 Task: Set up a 60-minute language tutoring session for learning Spanish conversation skills.
Action: Mouse pressed left at (512, 219)
Screenshot: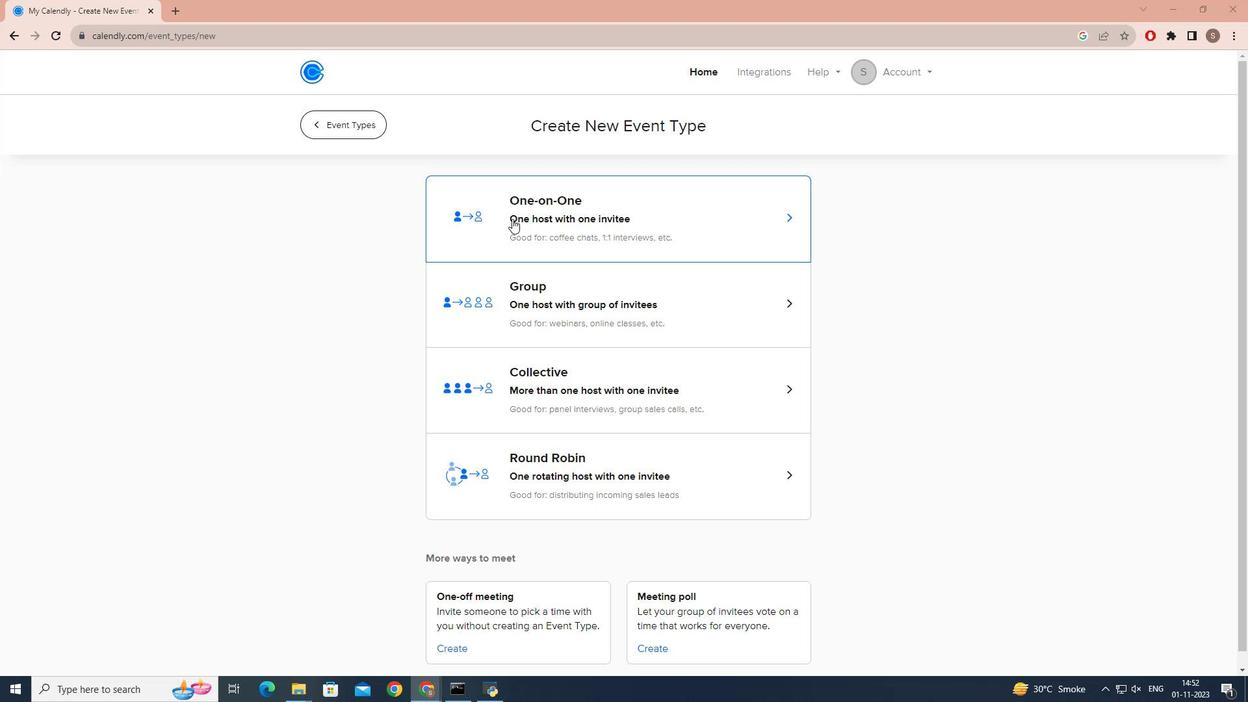 
Action: Mouse moved to (431, 310)
Screenshot: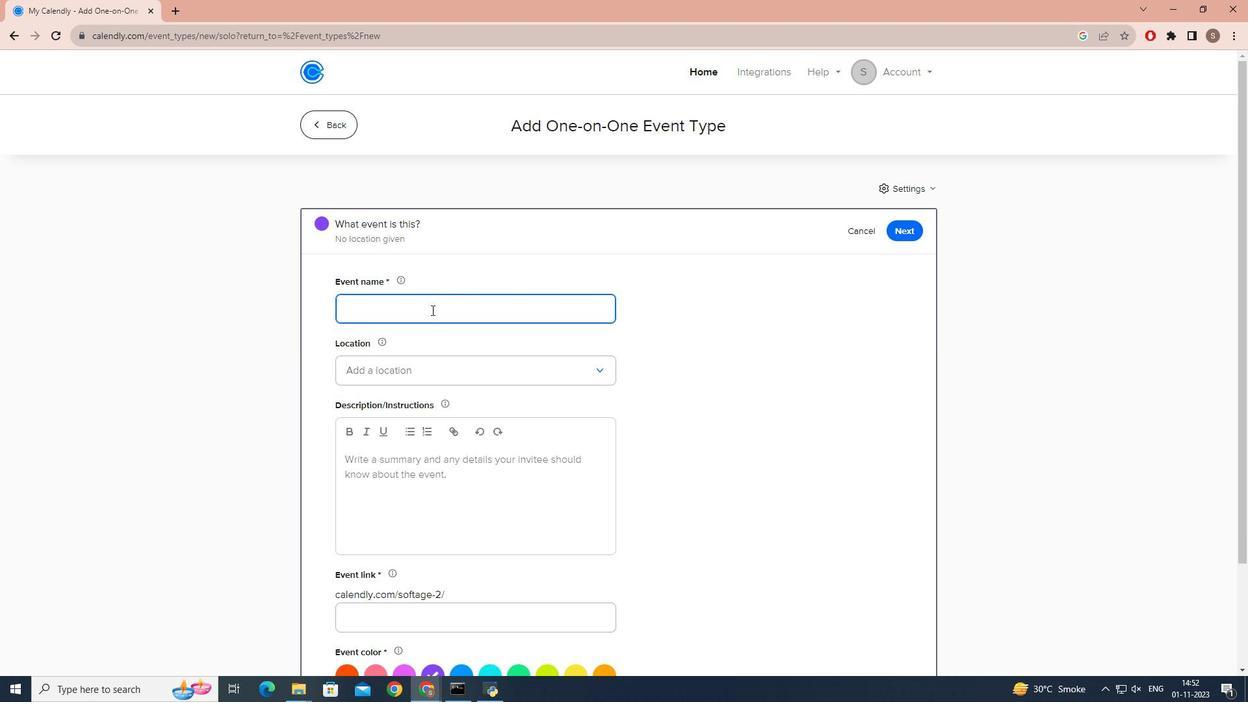 
Action: Mouse pressed left at (431, 310)
Screenshot: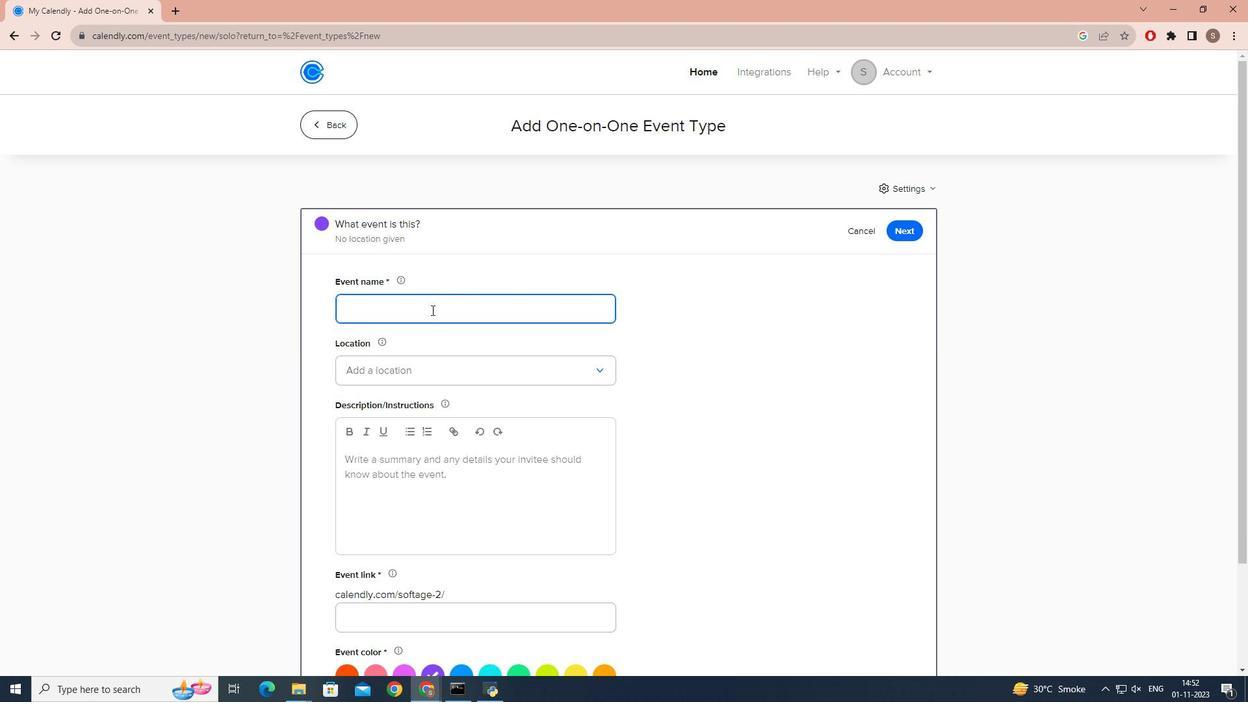 
Action: Key pressed <Key.caps_lock>S<Key.caps_lock><Key.backspace>s<Key.caps_lock>A<Key.backspace>PANISH<Key.space><Key.caps_lock>c<Key.caps_lock>ONVERSATION<Key.space><Key.caps_lock>s<Key.caps_lock>KILLS<Key.space><Key.caps_lock>t<Key.caps_lock>UTORING<Key.space><Key.caps_lock>s<Key.caps_lock>ESSION<Key.space>
Screenshot: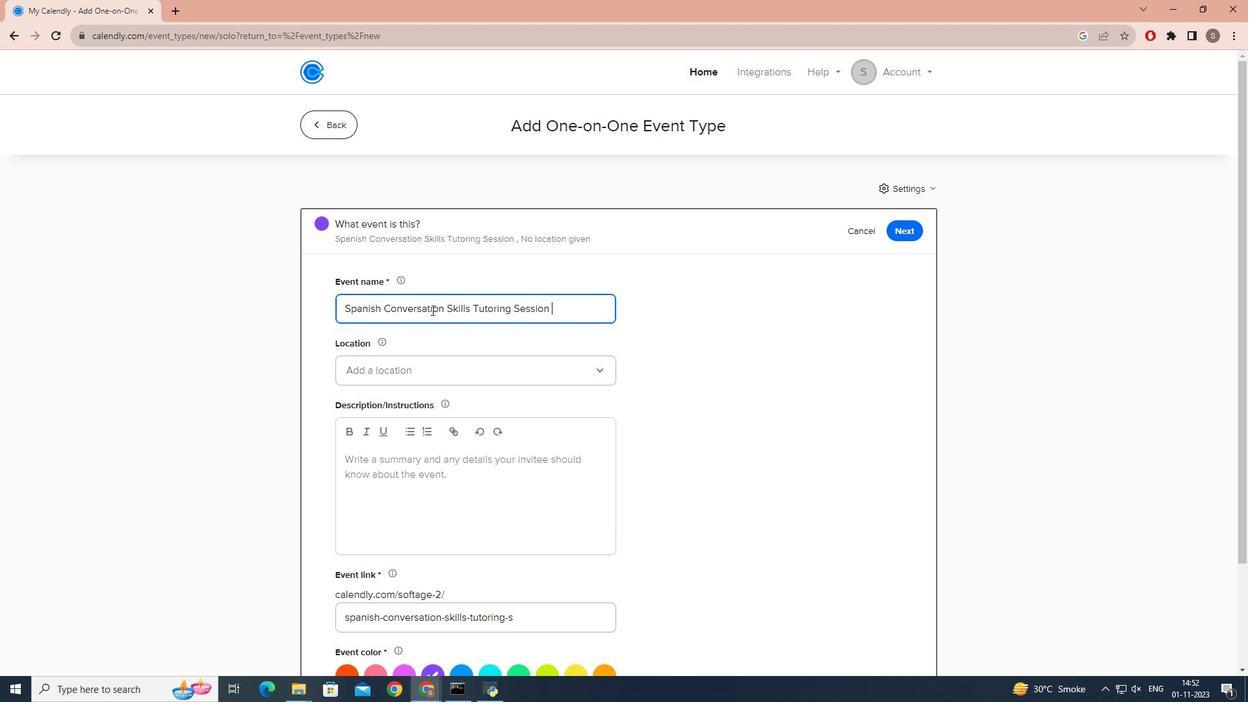 
Action: Mouse moved to (408, 370)
Screenshot: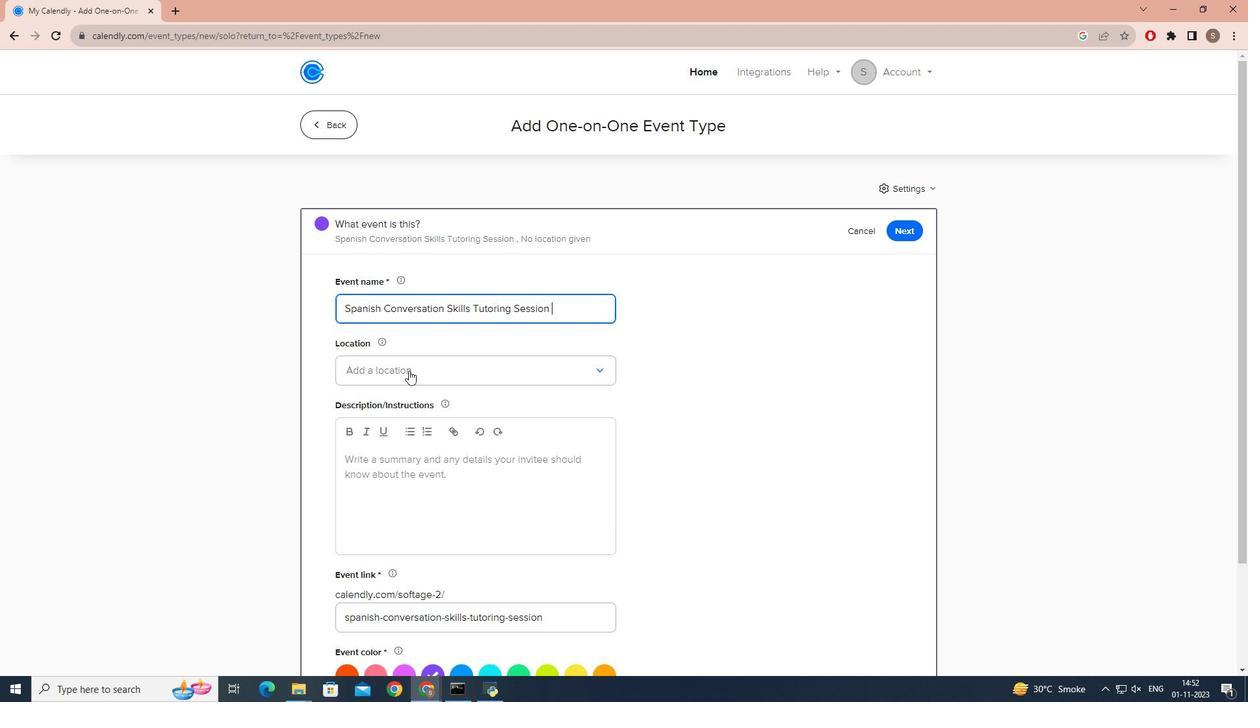 
Action: Mouse pressed left at (408, 370)
Screenshot: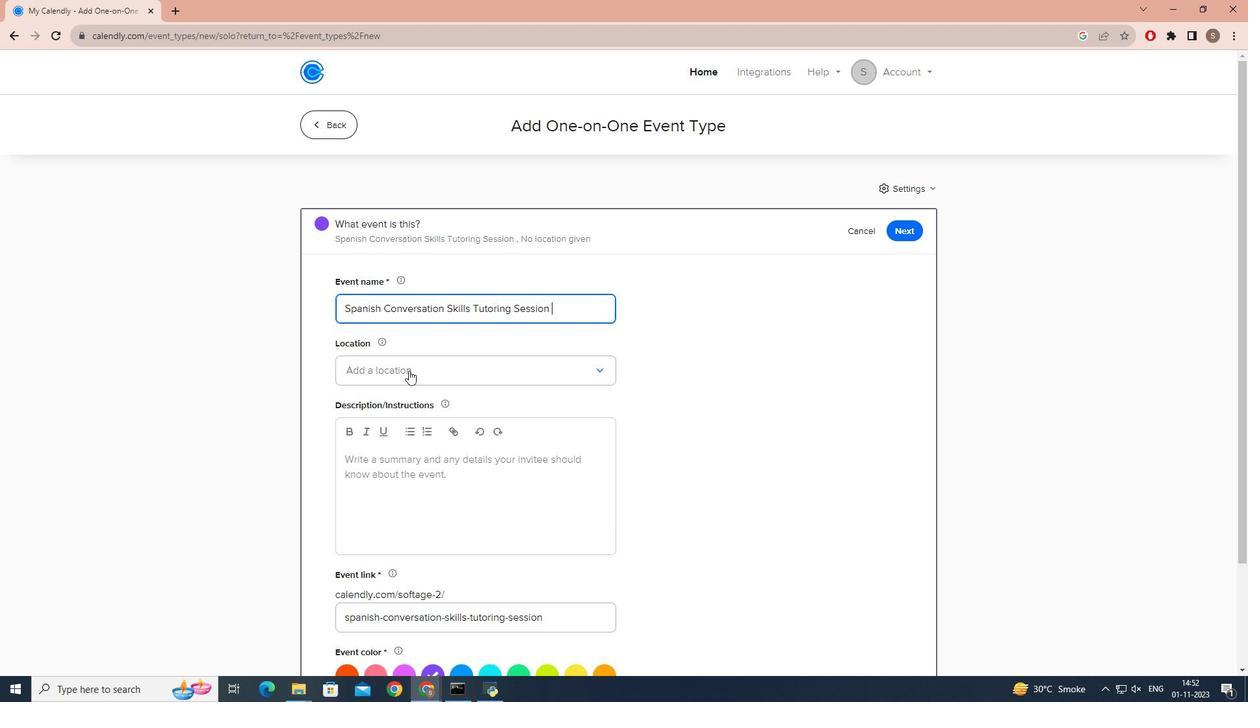 
Action: Mouse moved to (406, 470)
Screenshot: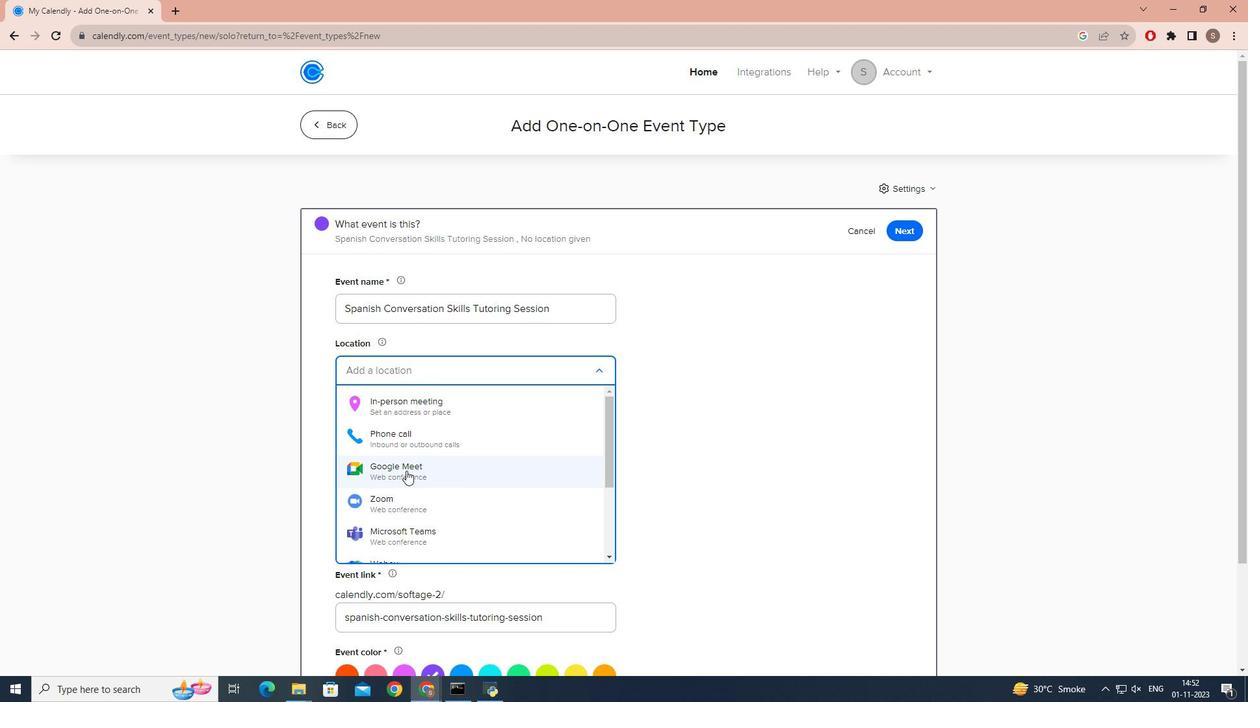 
Action: Mouse pressed left at (406, 470)
Screenshot: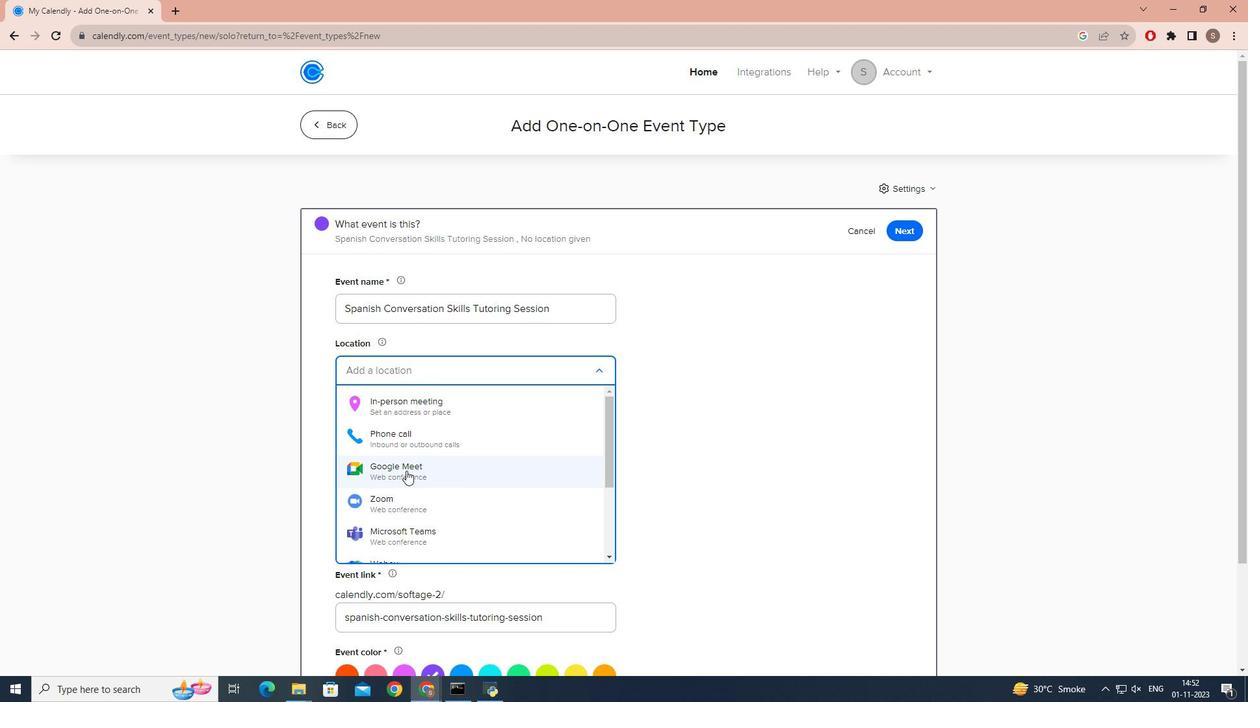 
Action: Mouse moved to (427, 491)
Screenshot: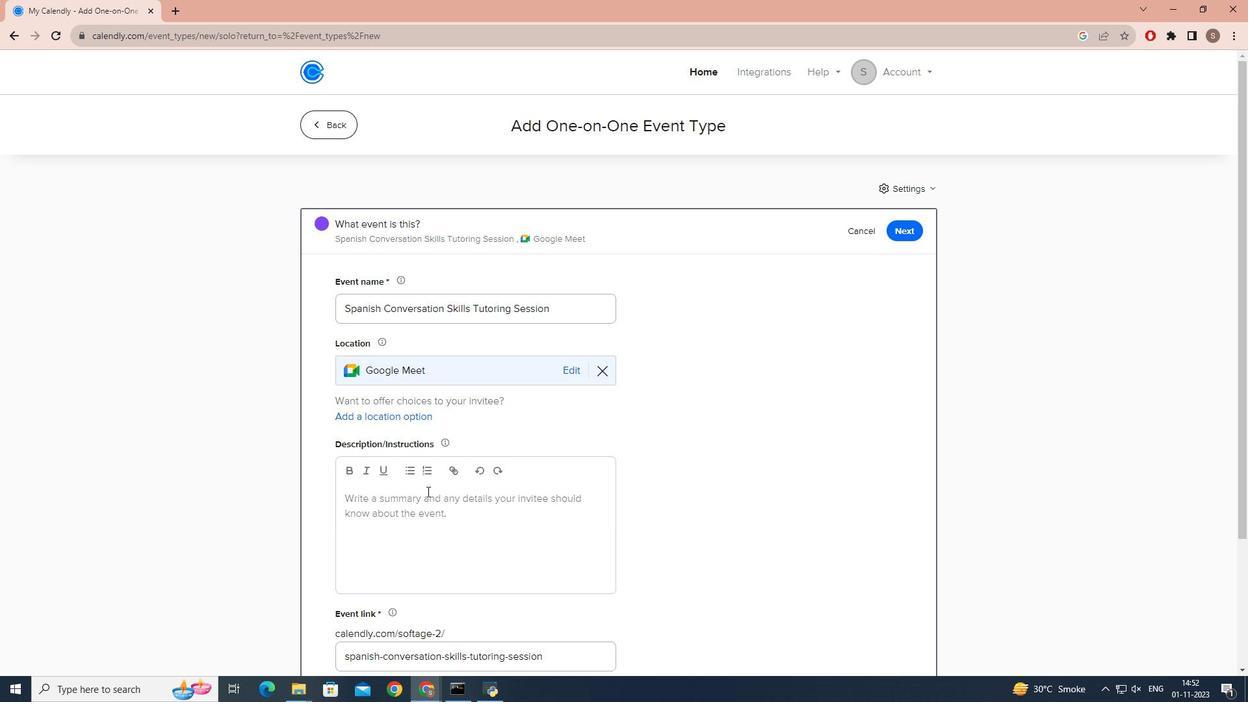 
Action: Mouse pressed left at (427, 491)
Screenshot: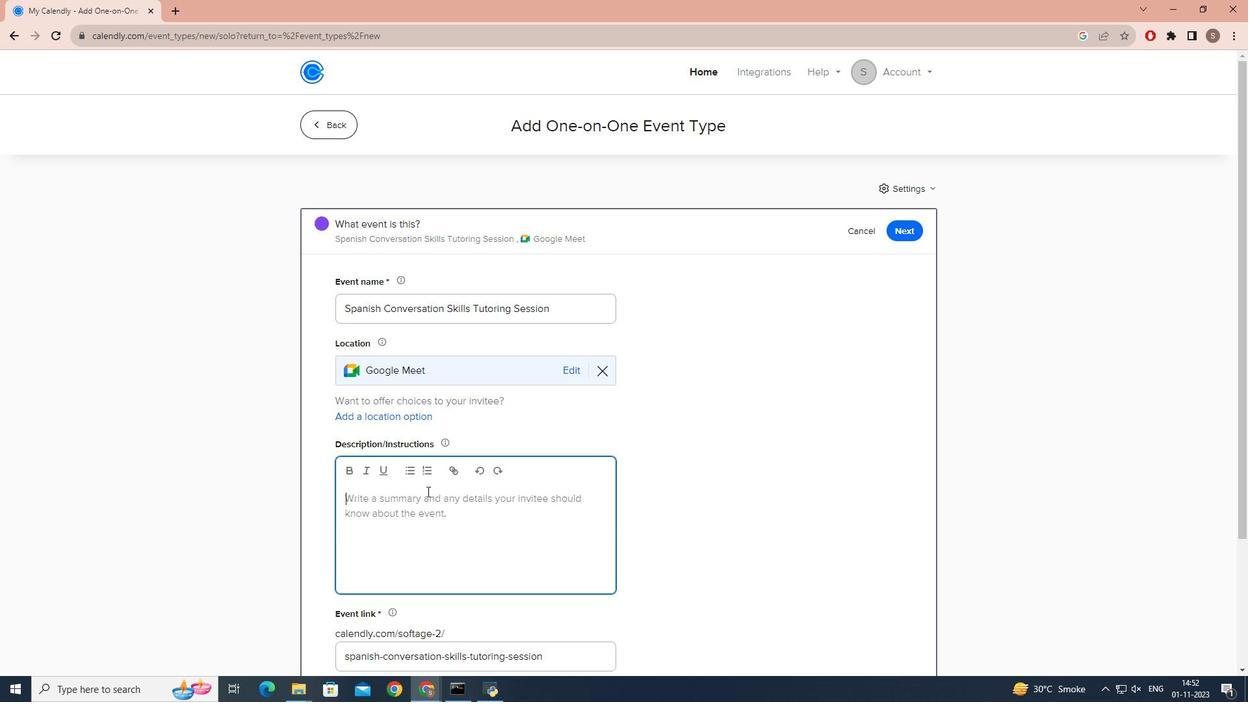 
Action: Mouse moved to (425, 505)
Screenshot: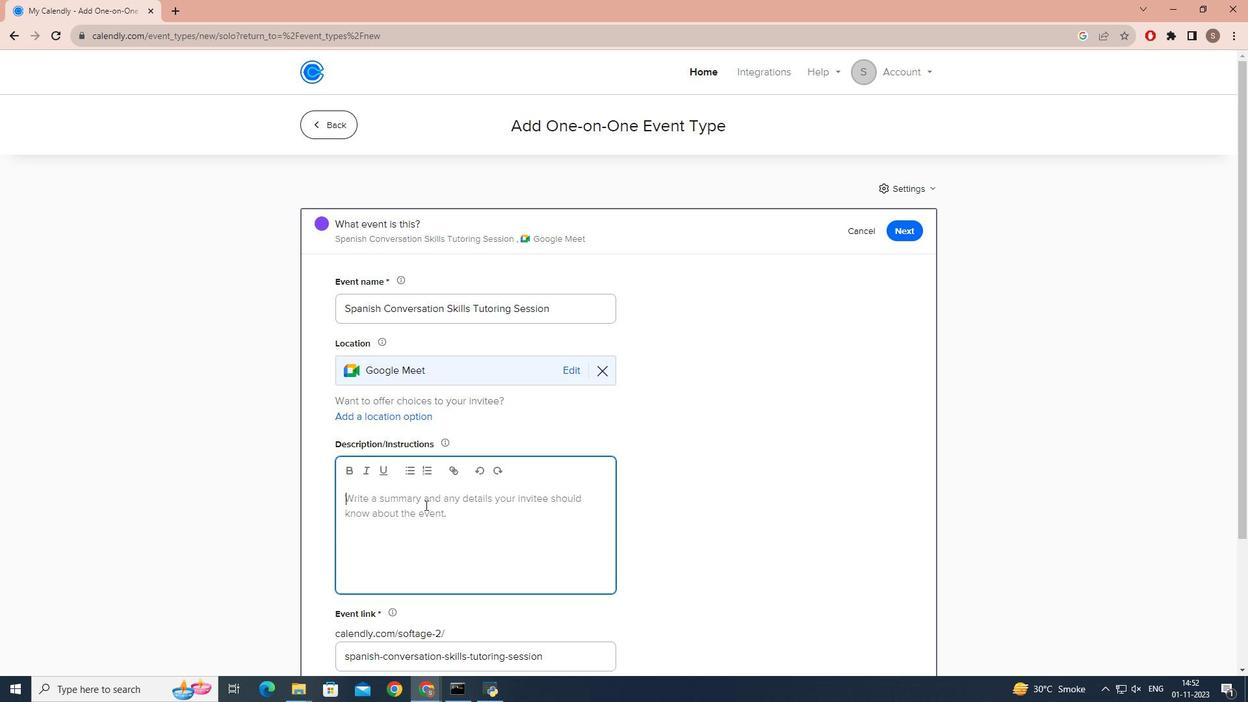 
Action: Key pressed <Key.caps_lock>e<Key.caps_lock>MBARK<Key.space>ON<Key.space>A<Key.space>IMMERSIVE
Screenshot: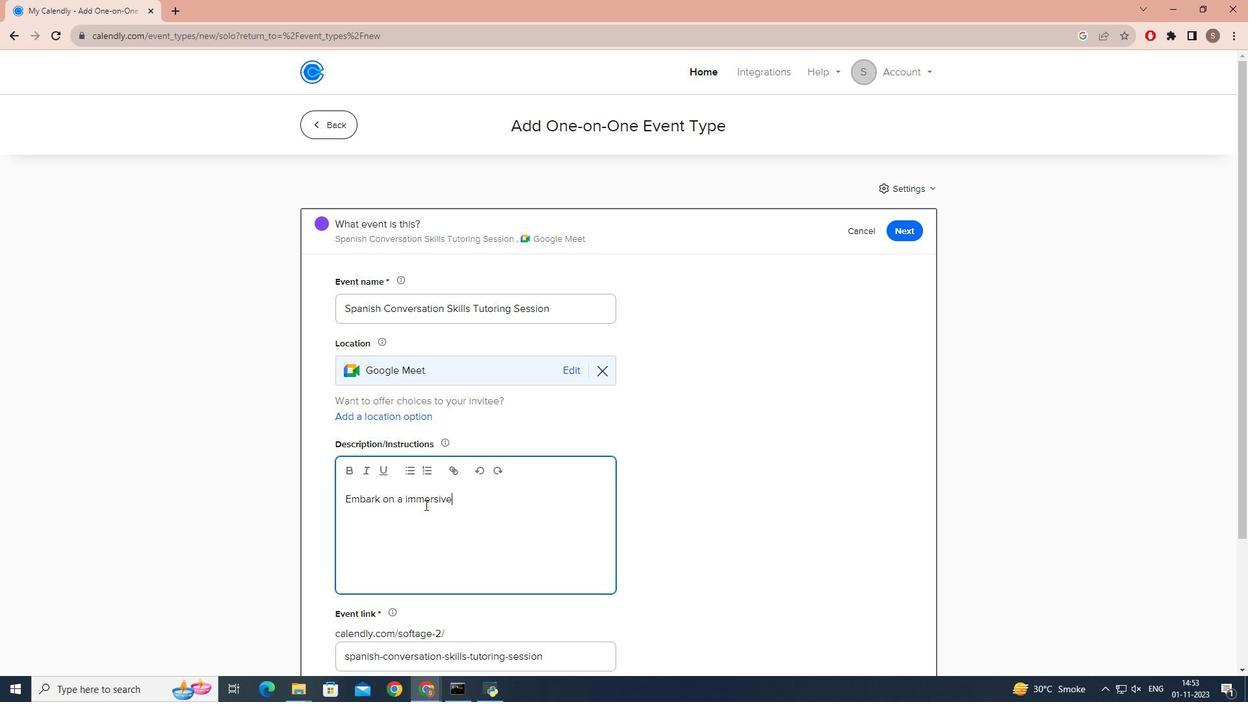 
Action: Mouse moved to (399, 500)
Screenshot: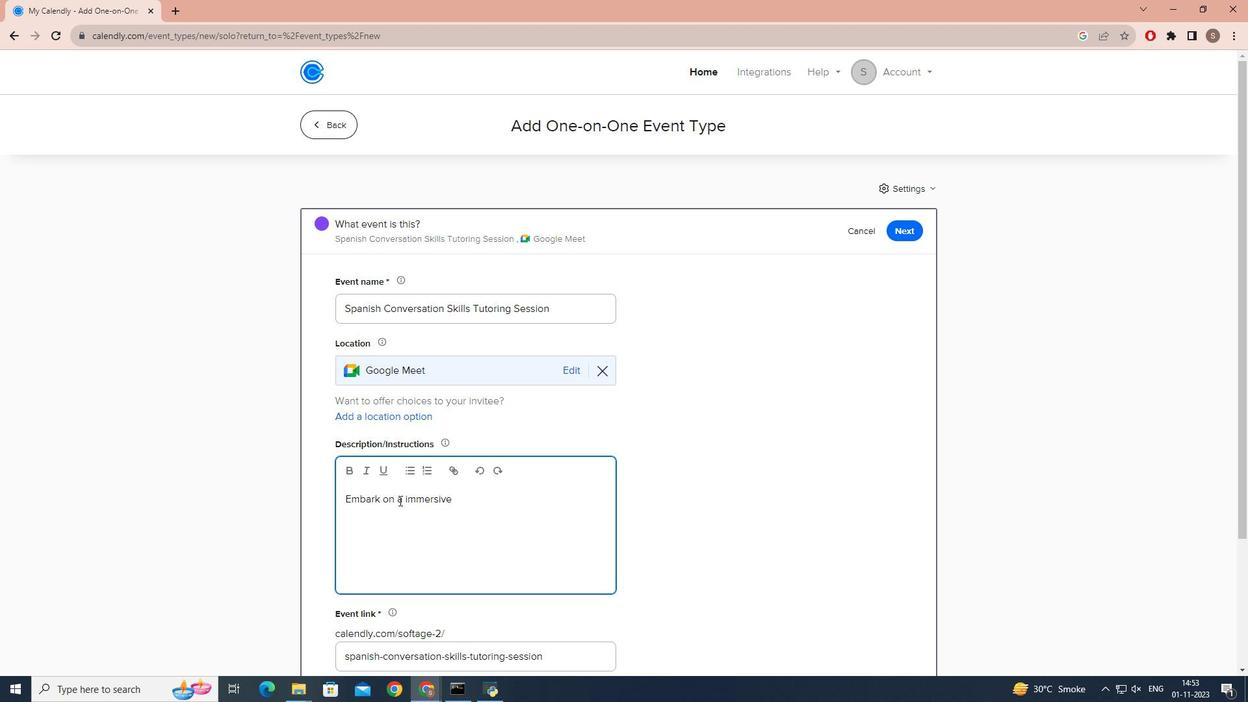 
Action: Mouse pressed left at (399, 500)
Screenshot: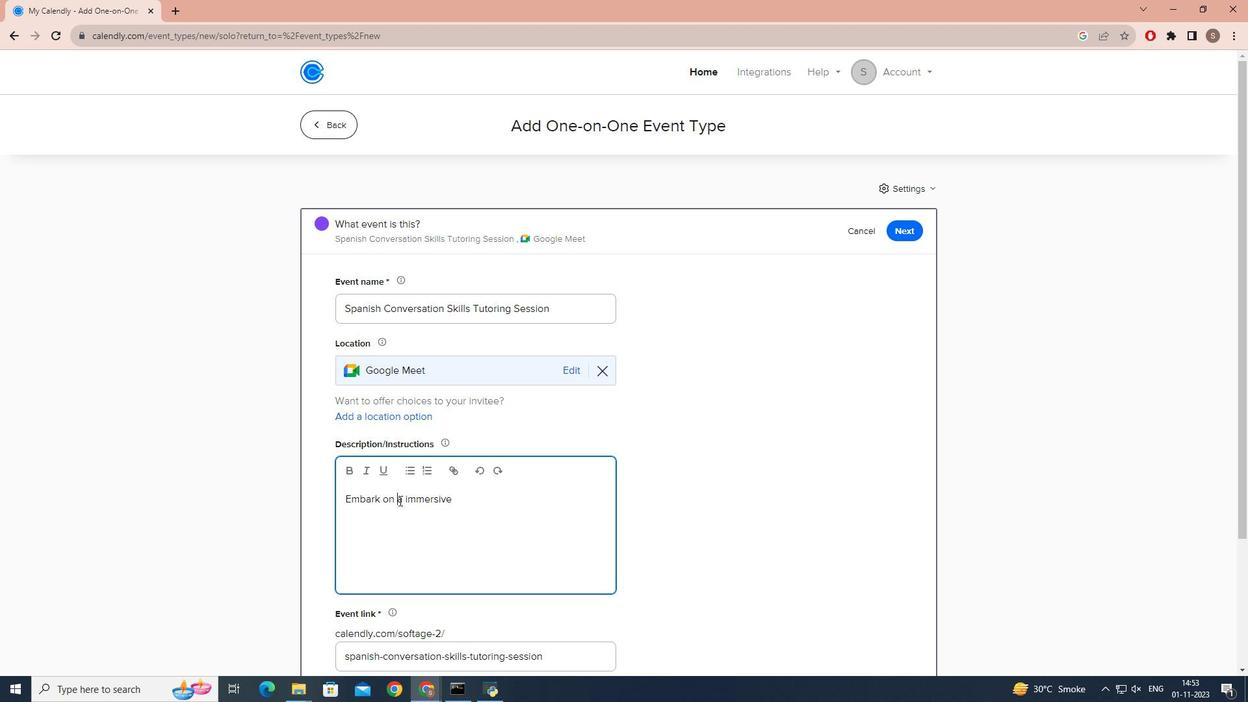 
Action: Mouse moved to (403, 499)
Screenshot: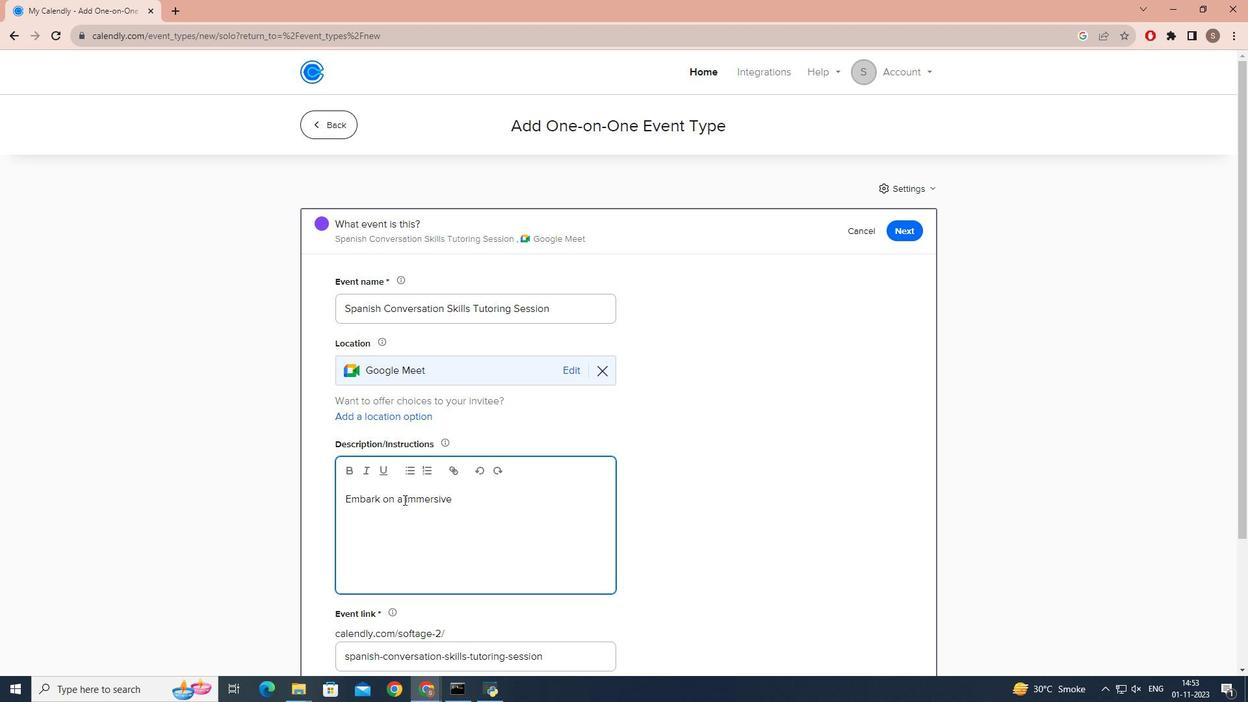 
Action: Mouse pressed left at (403, 499)
Screenshot: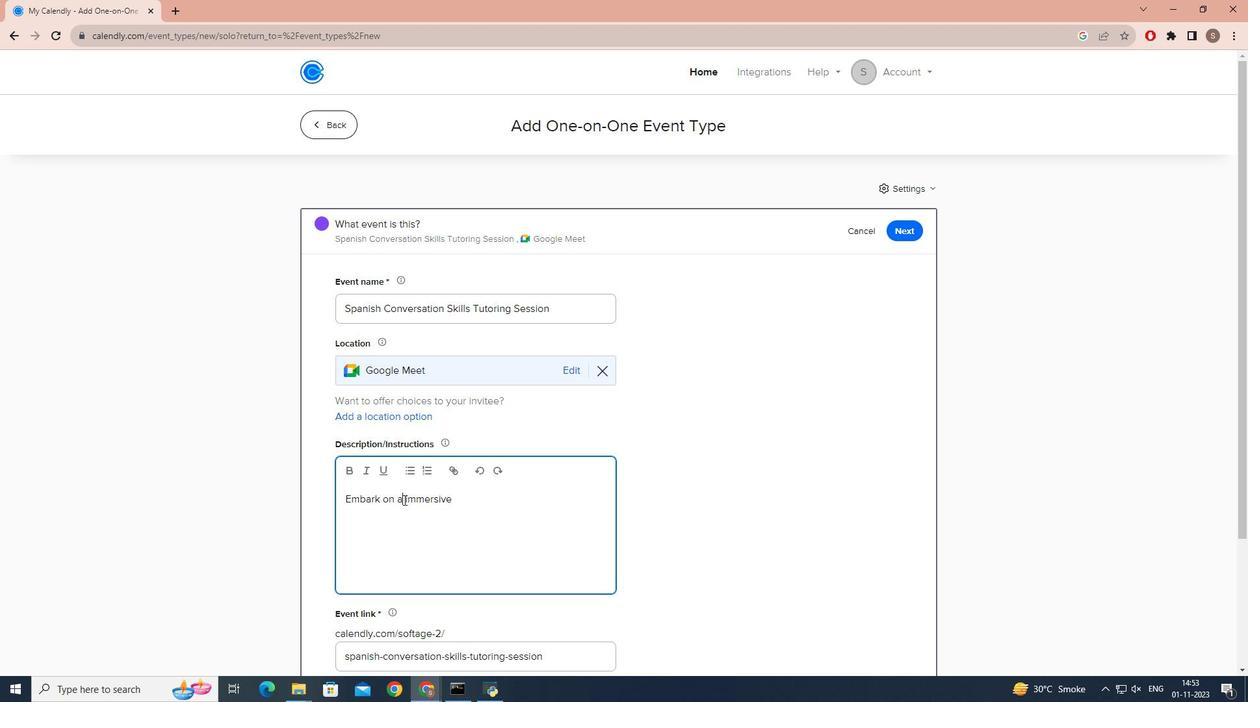 
Action: Mouse moved to (396, 498)
Screenshot: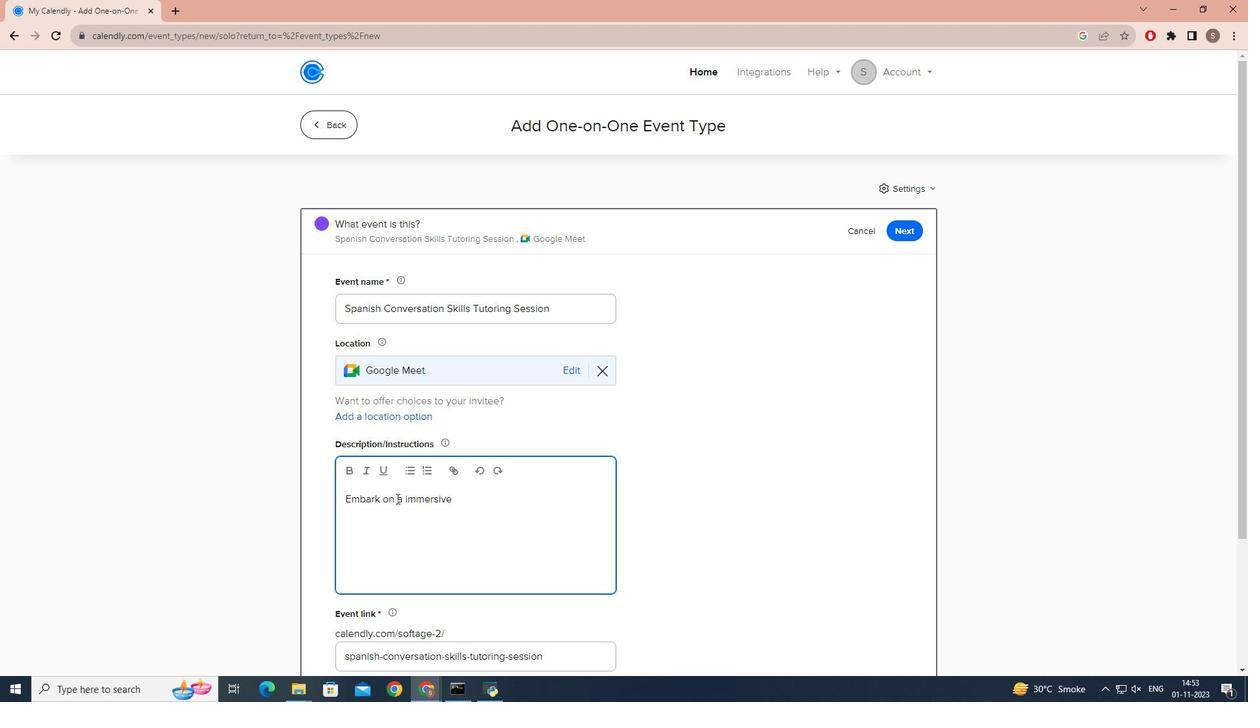 
Action: Key pressed N
Screenshot: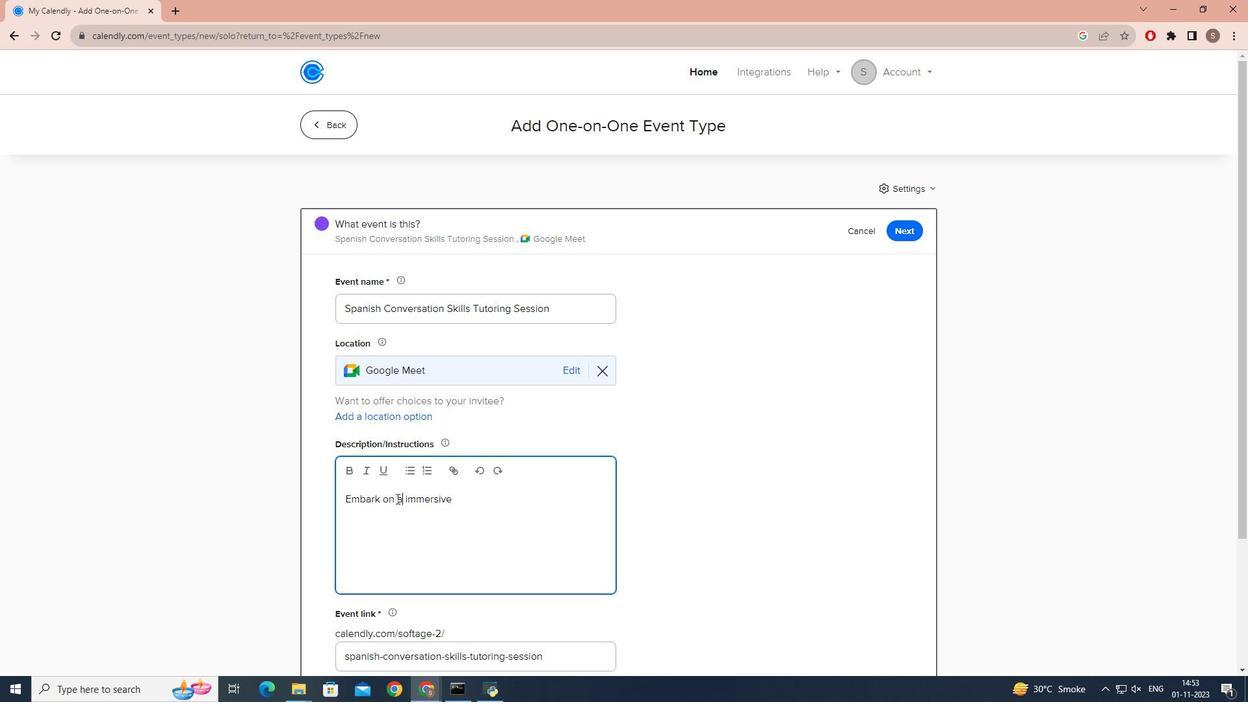 
Action: Mouse moved to (456, 501)
Screenshot: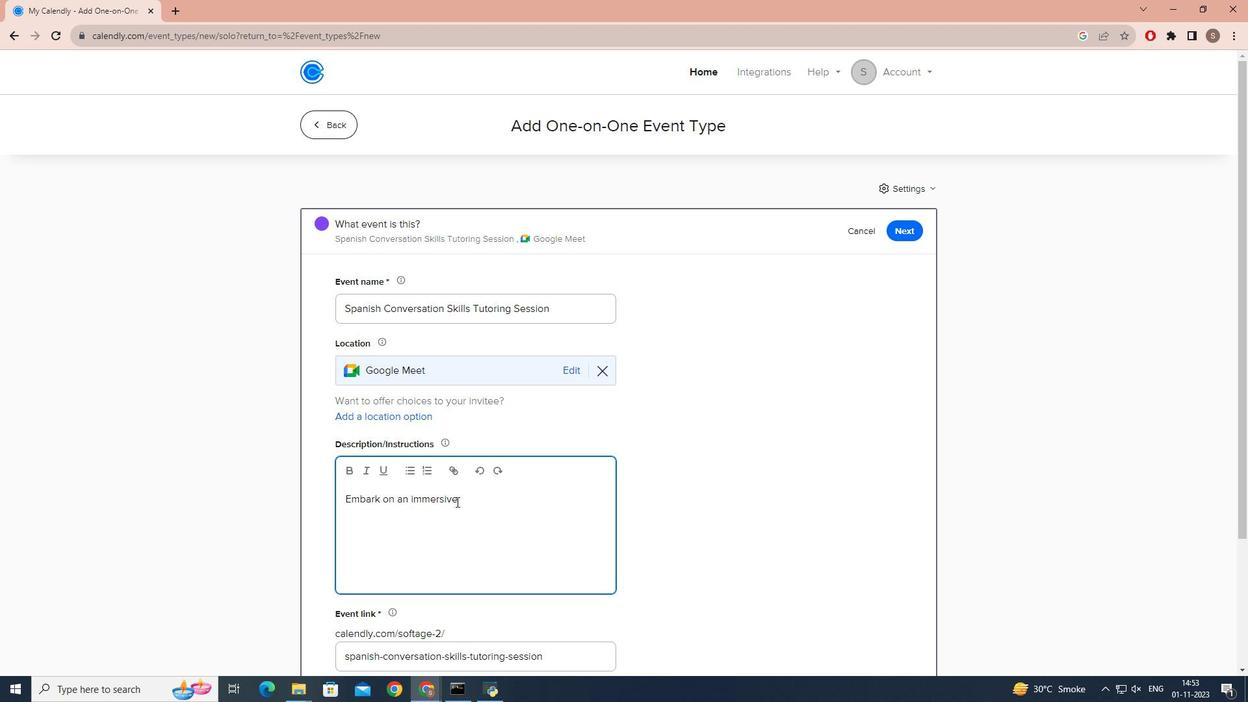 
Action: Mouse pressed left at (456, 501)
Screenshot: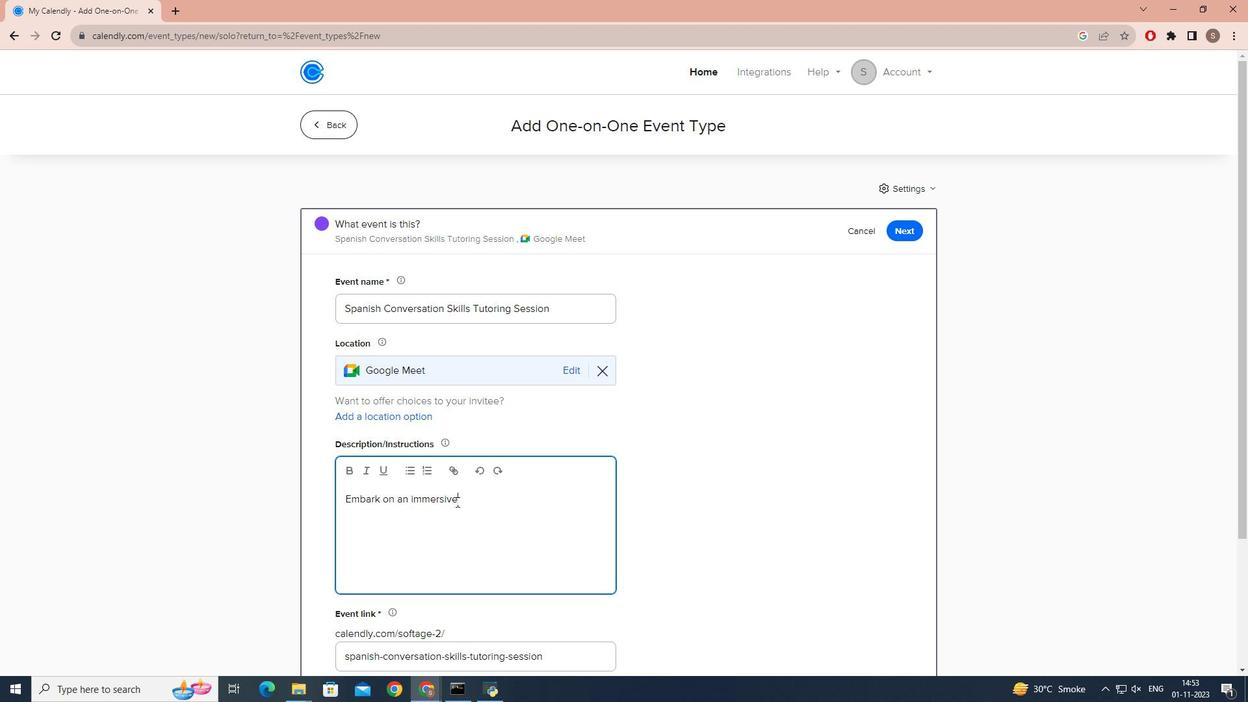 
Action: Mouse moved to (456, 501)
Screenshot: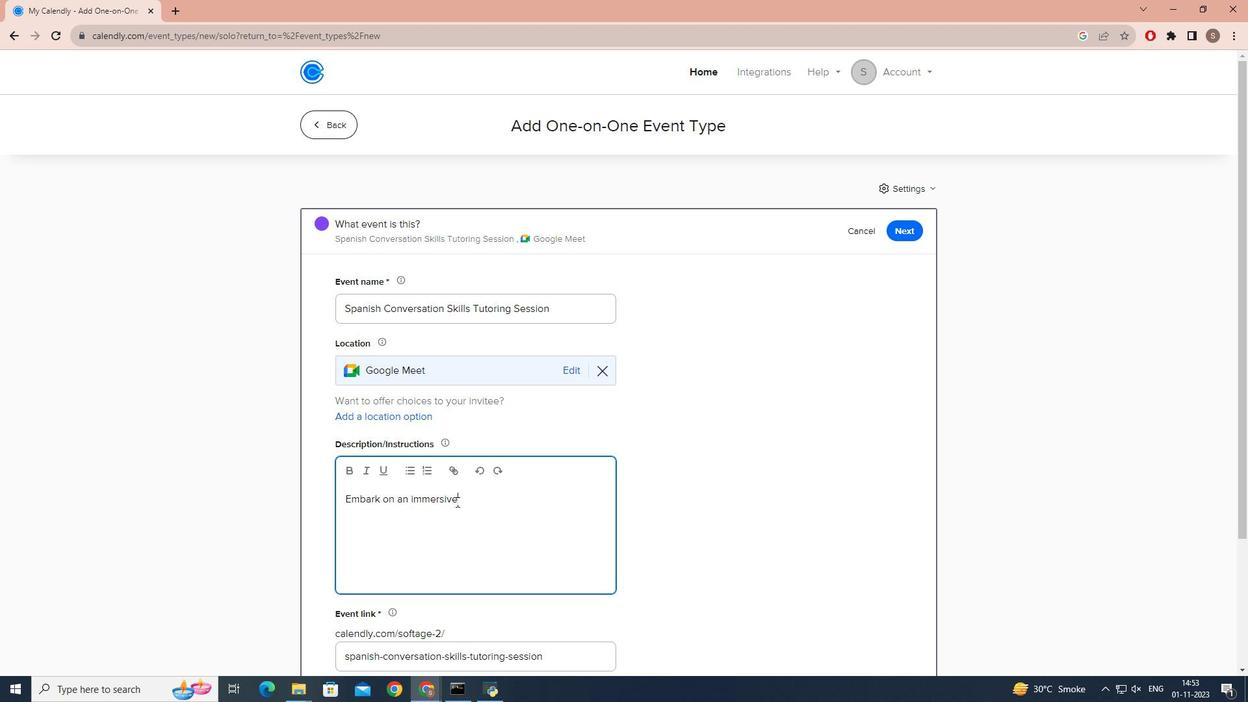 
Action: Key pressed <Key.space>JOURNEY<Key.space>INTO<Key.space>MASTERING<Key.space><Key.caps_lock>s<Key.caps_lock>PANISH<Key.space>CONVERSATION<Key.space>SKILLS<Key.shift>!<Key.space><Key.caps_lock>j<Key.caps_lock>OIN<Key.space>OUR<Key.space>DEDICATED<Key.space>TUTORING<Key.space>SESSION<Key.space>FOCUSED<Key.space>ON<Key.space>REFINING<Key.space>YOUR<Key.space>SE<Key.backspace>PEAKING<Key.space>ABILITIES<Key.space>IN<Key.space>A<Key.space>RELAXED,<Key.space>ENCOURAGING<Key.space>ATMOSPHERE.<Key.space><Key.caps_lock>l<Key.caps_lock>ET'S<Key.space>ENGAGE<Key.space>IN<Key.space>INTERACTIVE<Key.space>CONVERSATIONS<Key.space>AND<Key.space>ACTIVITIES<Key.space>AND<Key.space>DESIGNED<Key.space>TO<Key.space>ELEVATE<Key.space>YOUR<Key.space>CONFIDENCE<Key.space>IN<Key.space>SPEAKING<Key.space><Key.caps_lock>s<Key.caps_lock>PANISH.<Key.space>
Screenshot: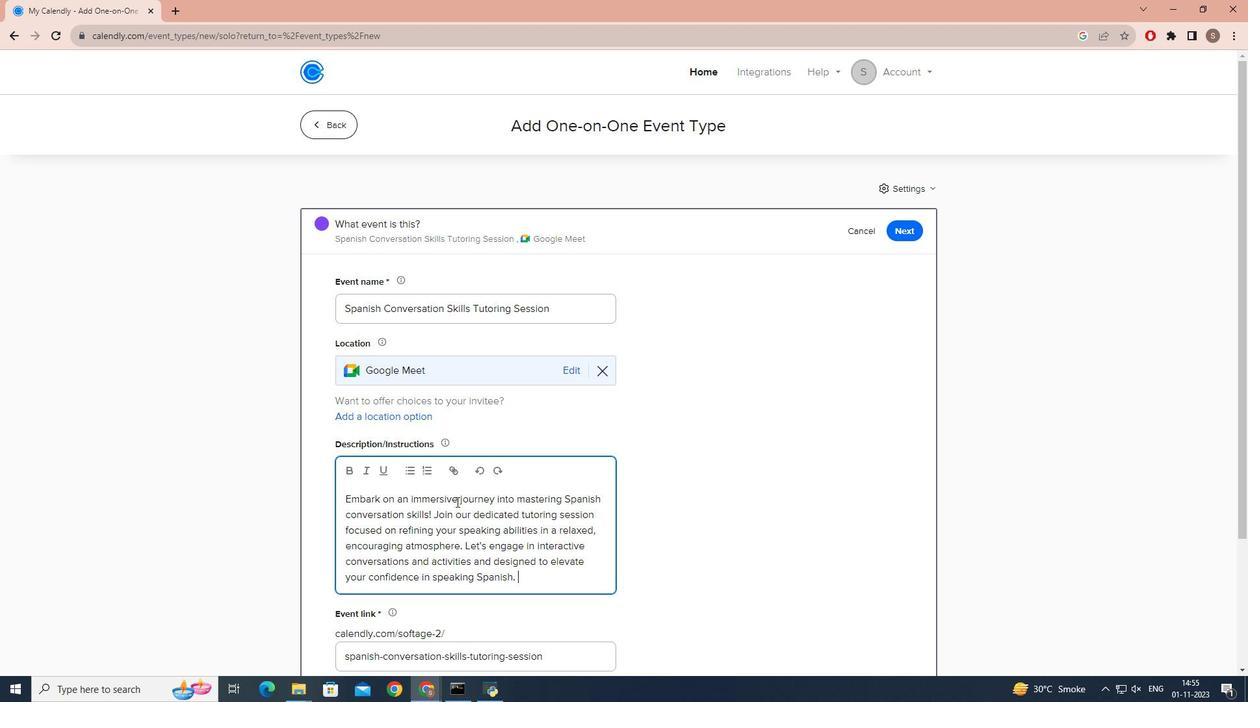 
Action: Mouse scrolled (456, 501) with delta (0, 0)
Screenshot: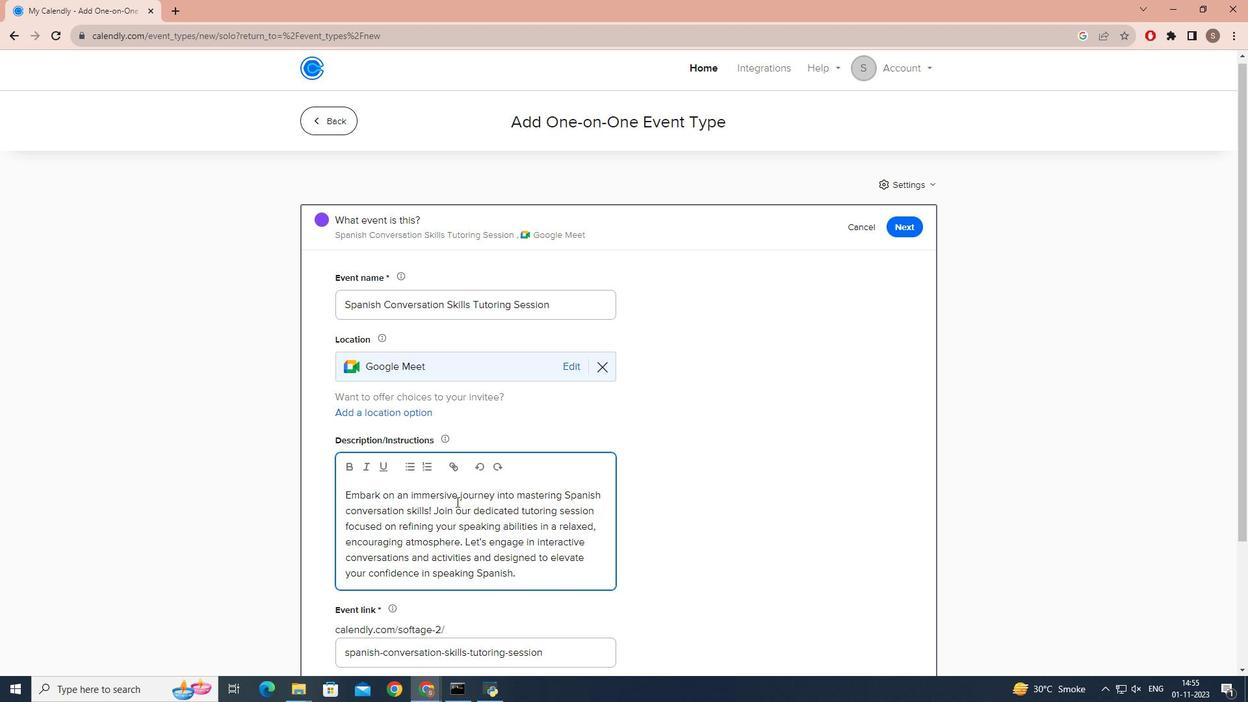 
Action: Mouse scrolled (456, 501) with delta (0, 0)
Screenshot: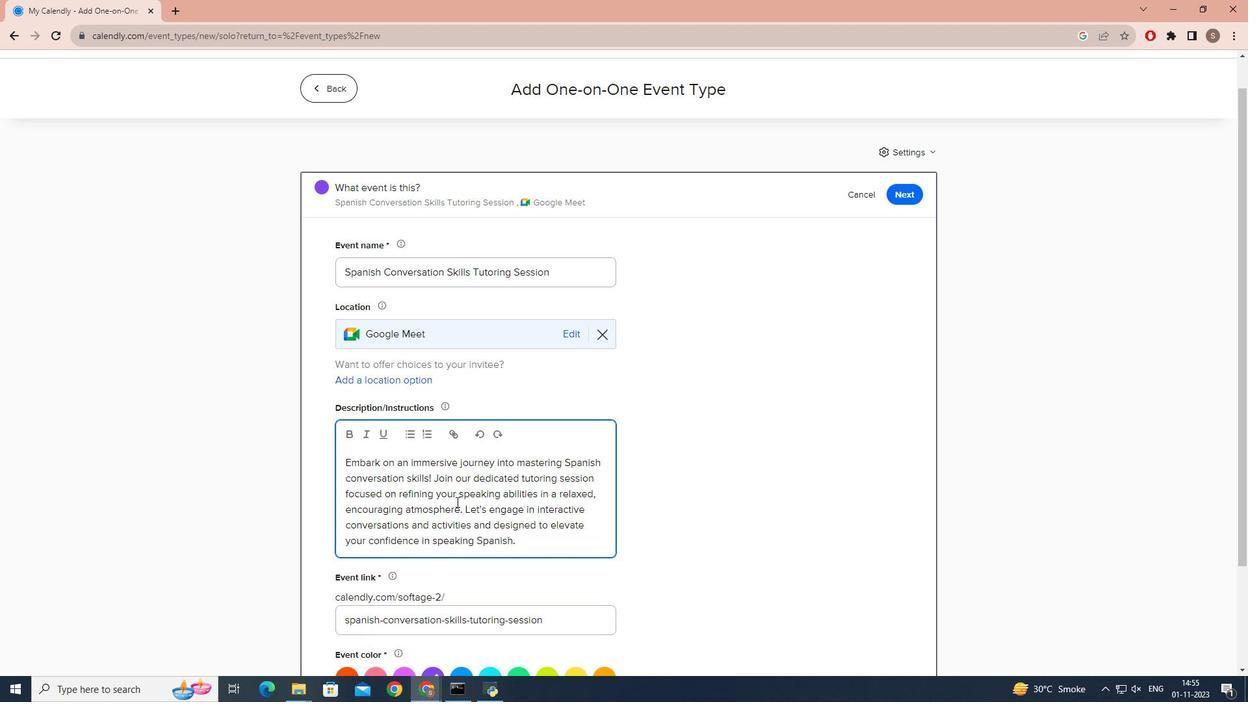 
Action: Mouse scrolled (456, 501) with delta (0, 0)
Screenshot: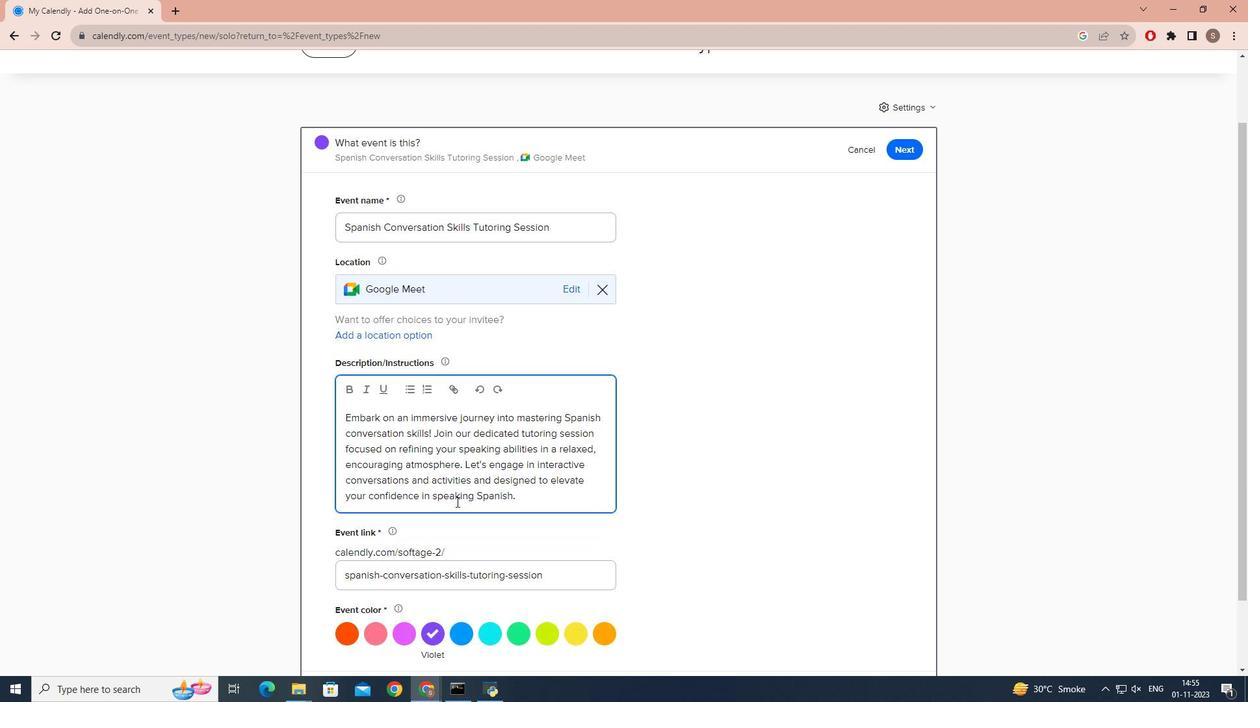 
Action: Mouse scrolled (456, 501) with delta (0, 0)
Screenshot: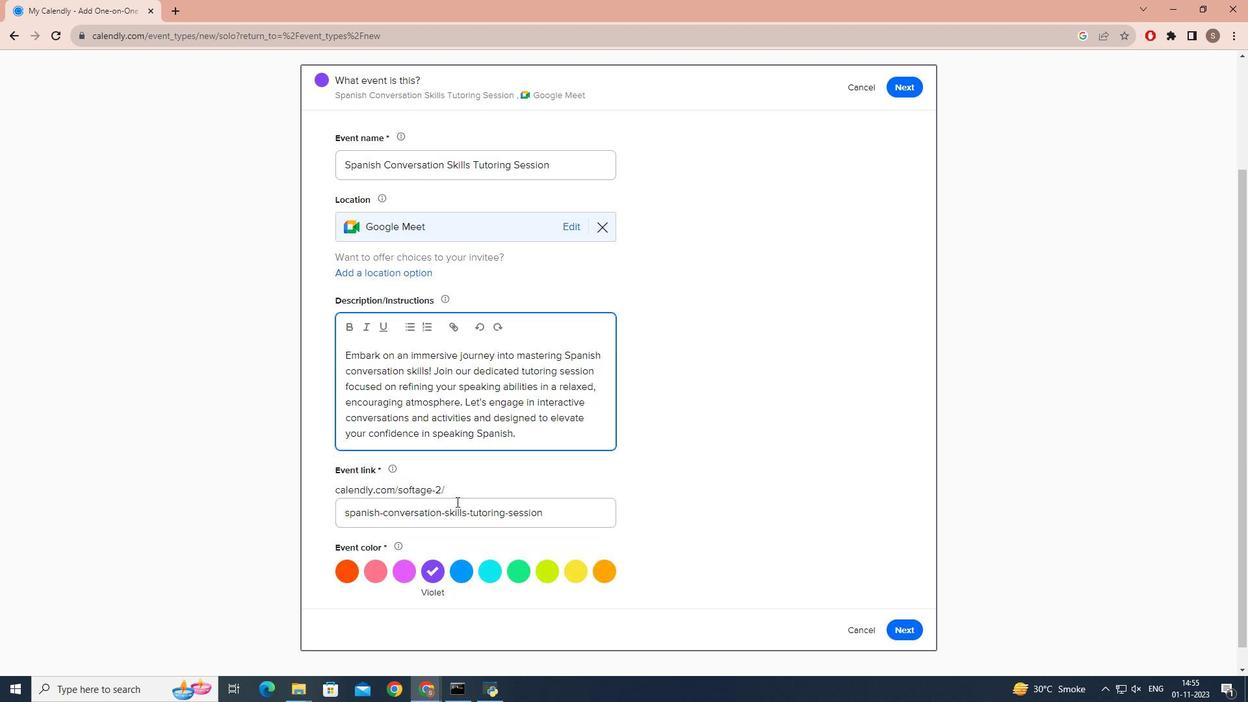 
Action: Mouse moved to (572, 545)
Screenshot: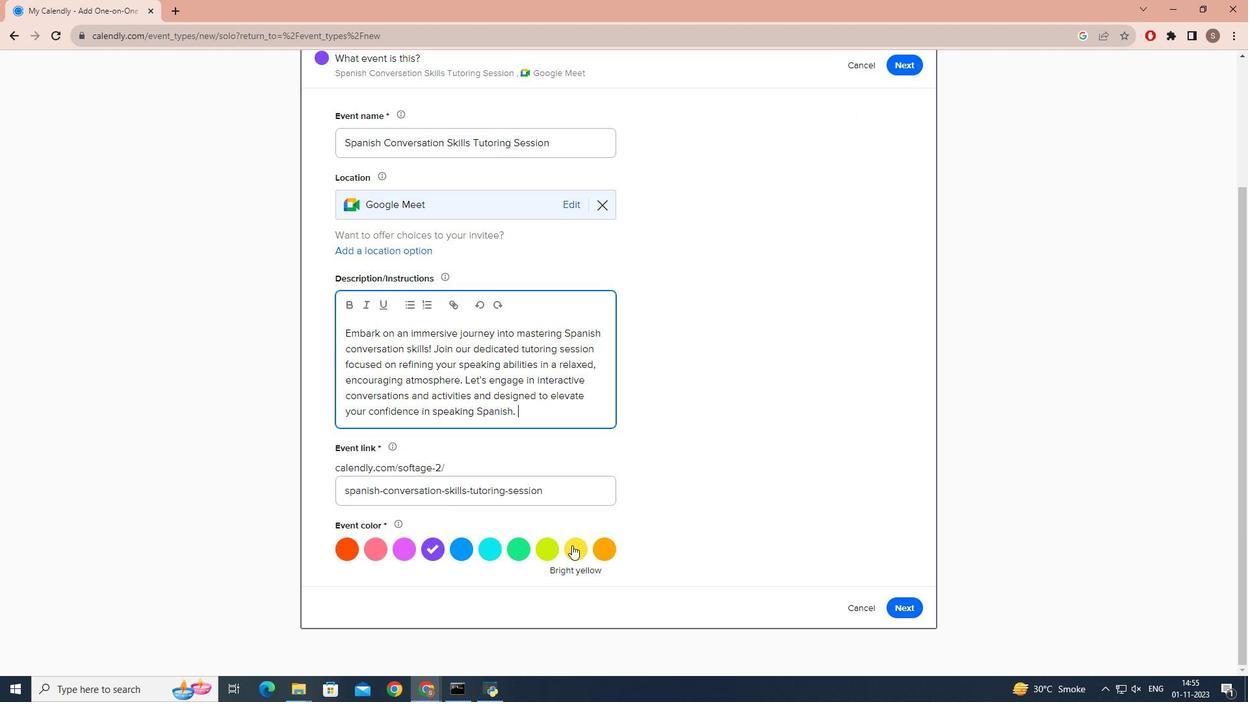 
Action: Mouse pressed left at (572, 545)
Screenshot: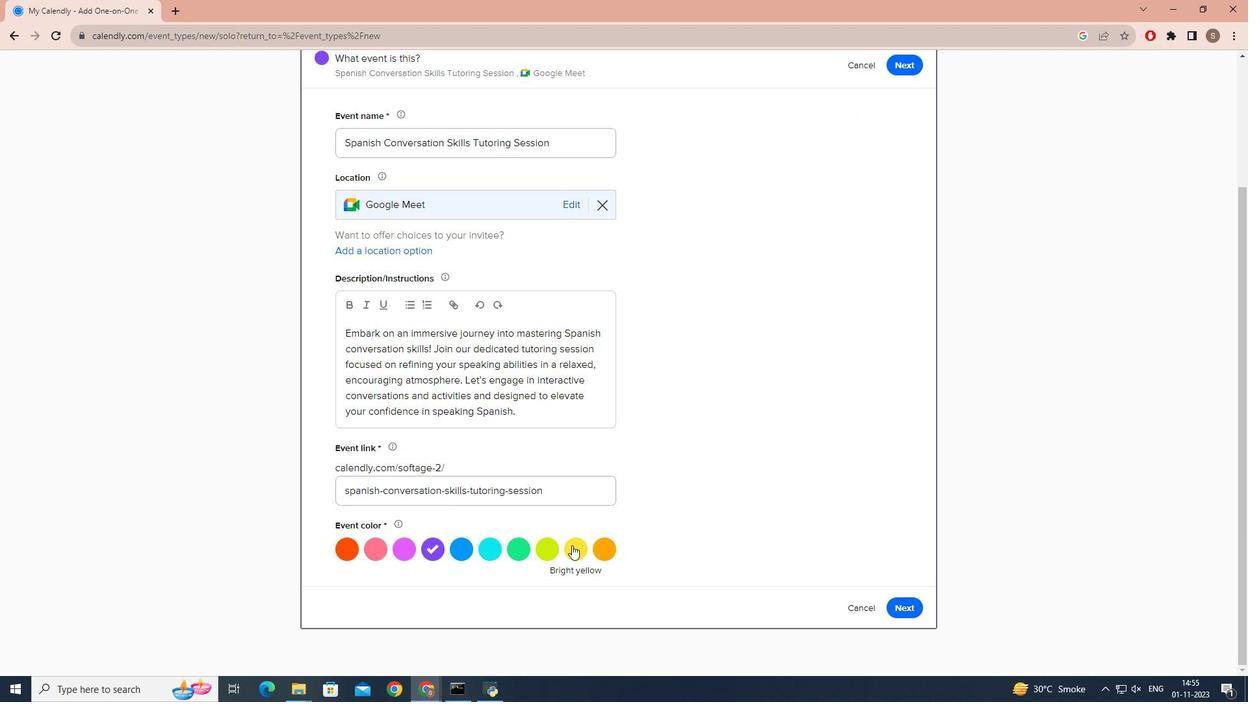 
Action: Mouse moved to (898, 607)
Screenshot: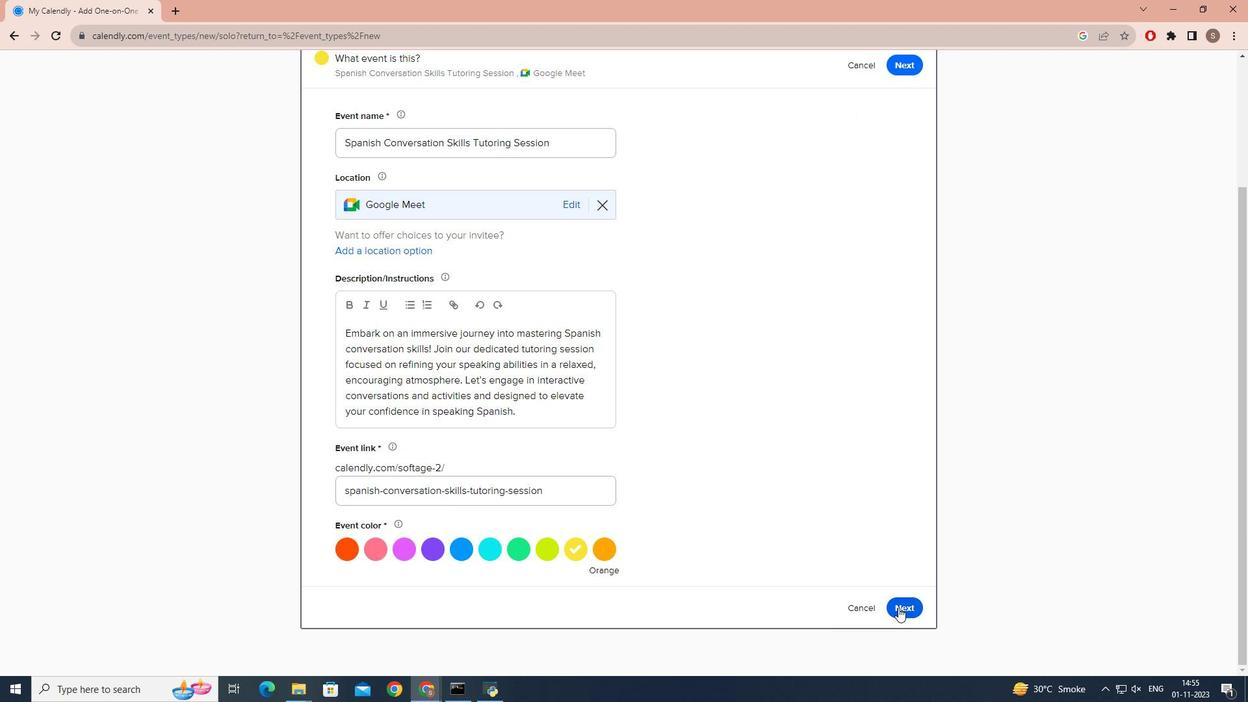 
Action: Mouse pressed left at (898, 607)
Screenshot: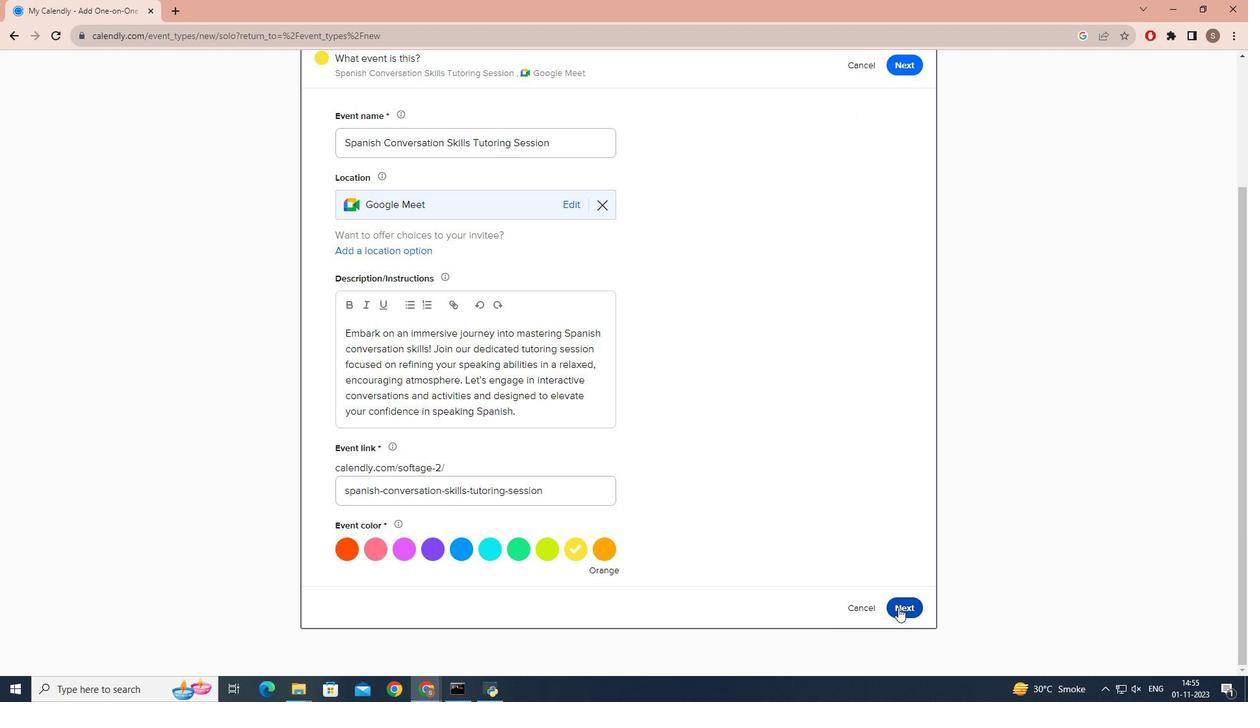 
Action: Mouse moved to (468, 382)
Screenshot: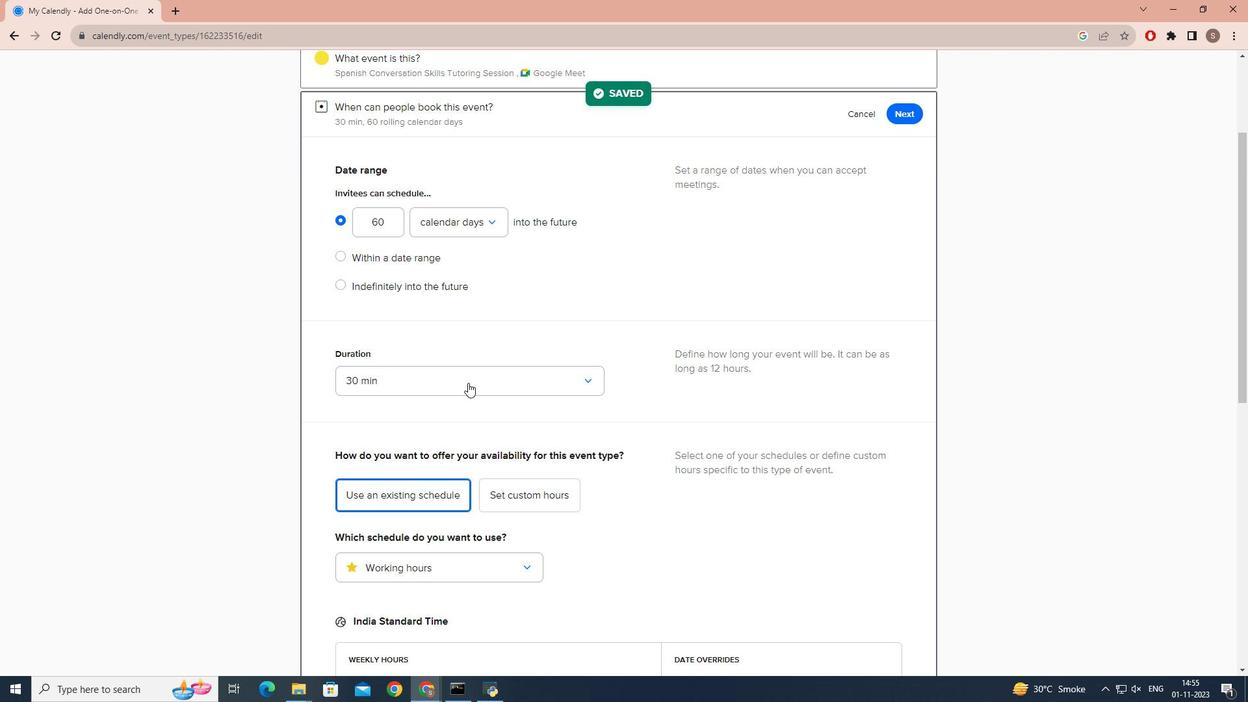 
Action: Mouse pressed left at (468, 382)
Screenshot: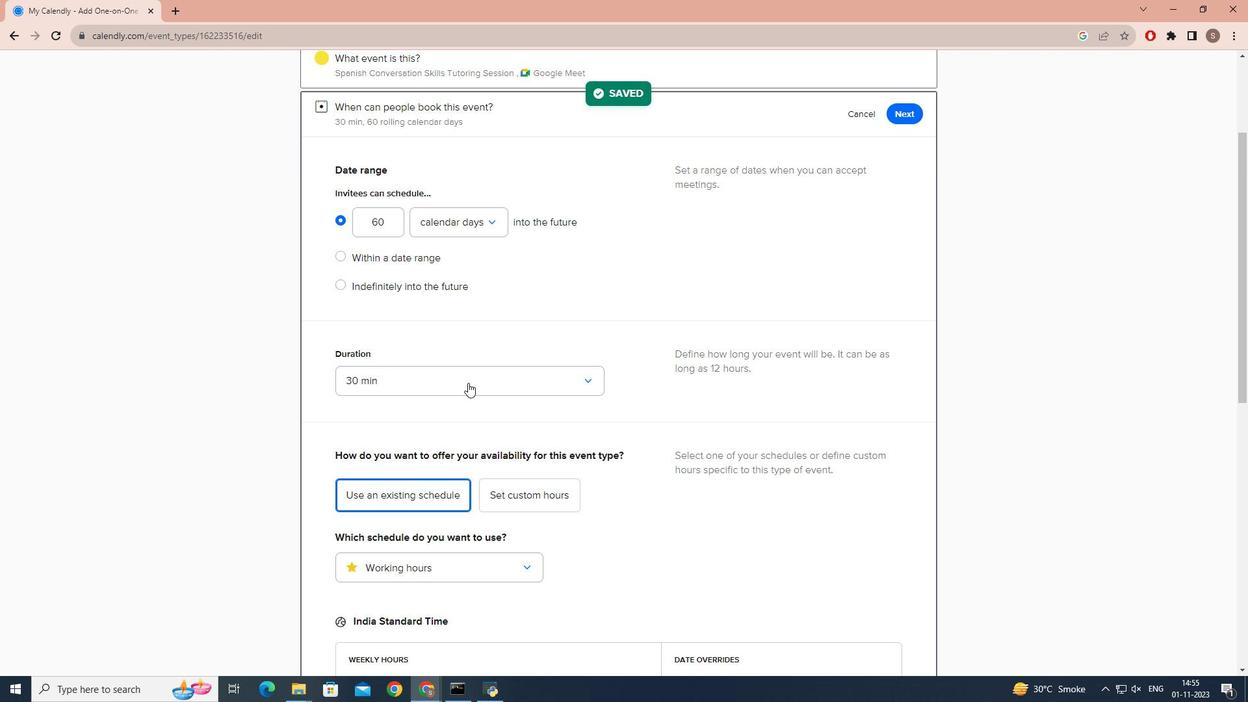 
Action: Mouse moved to (410, 496)
Screenshot: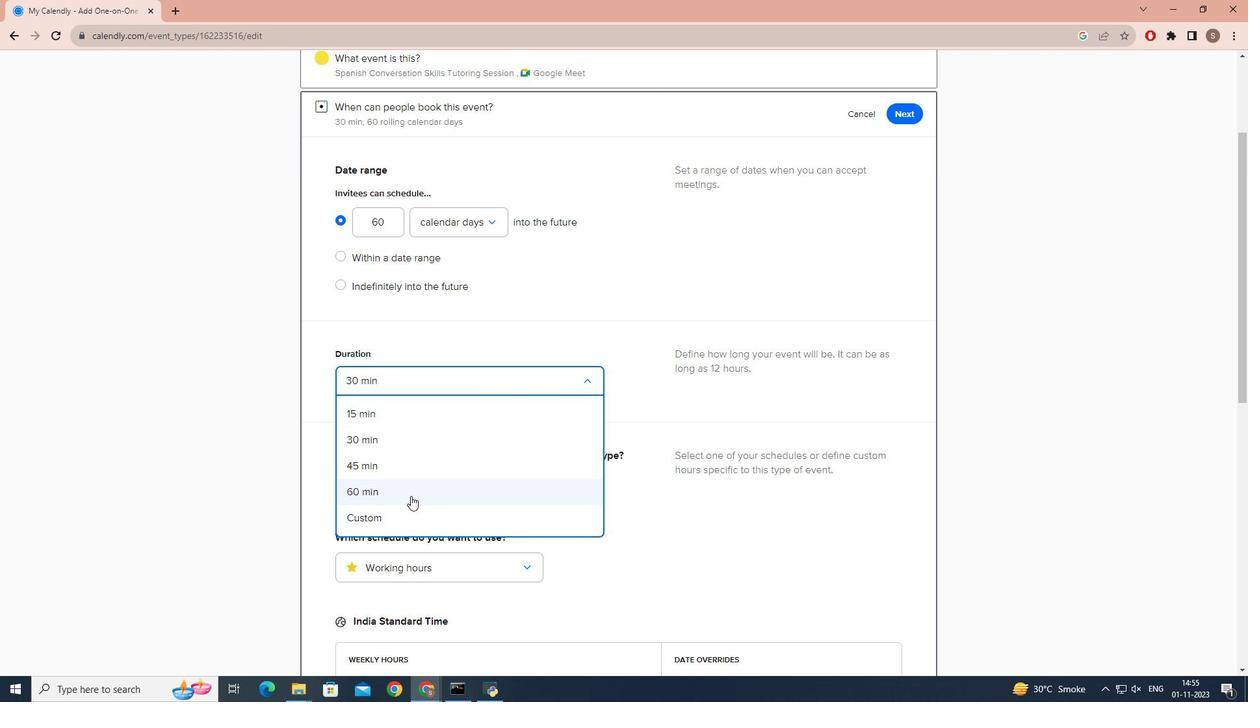 
Action: Mouse pressed left at (410, 496)
Screenshot: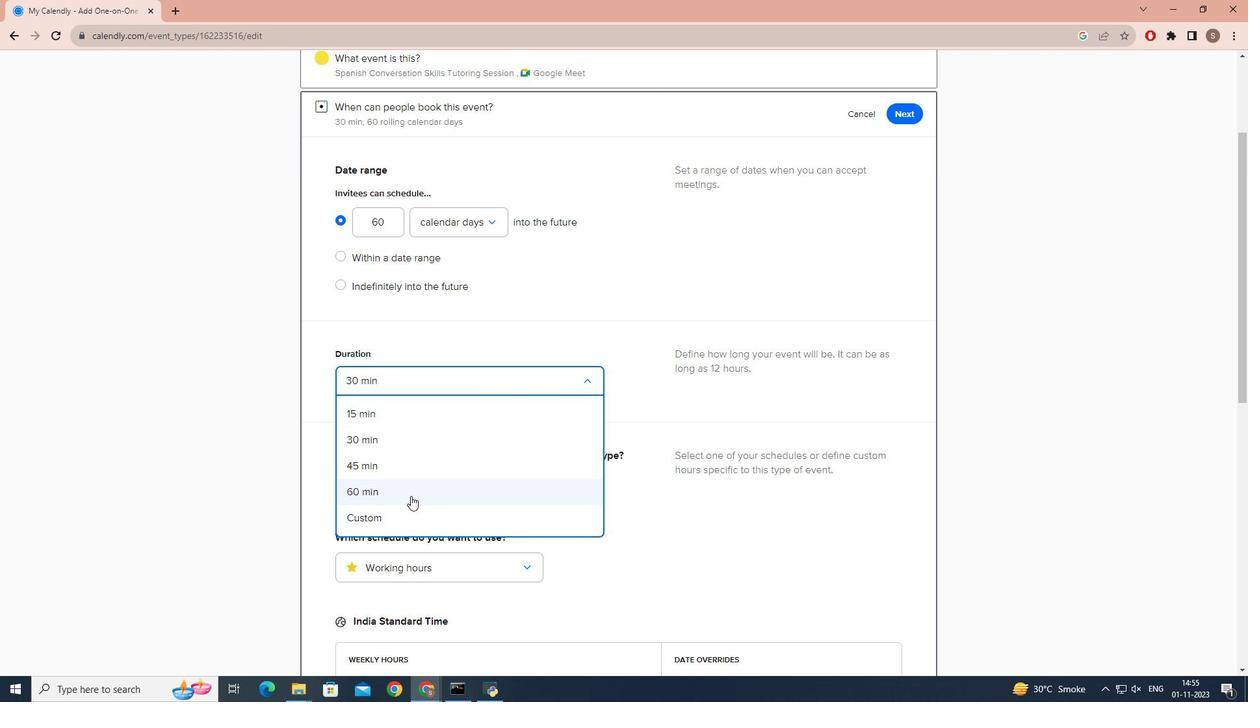 
Action: Mouse moved to (907, 113)
Screenshot: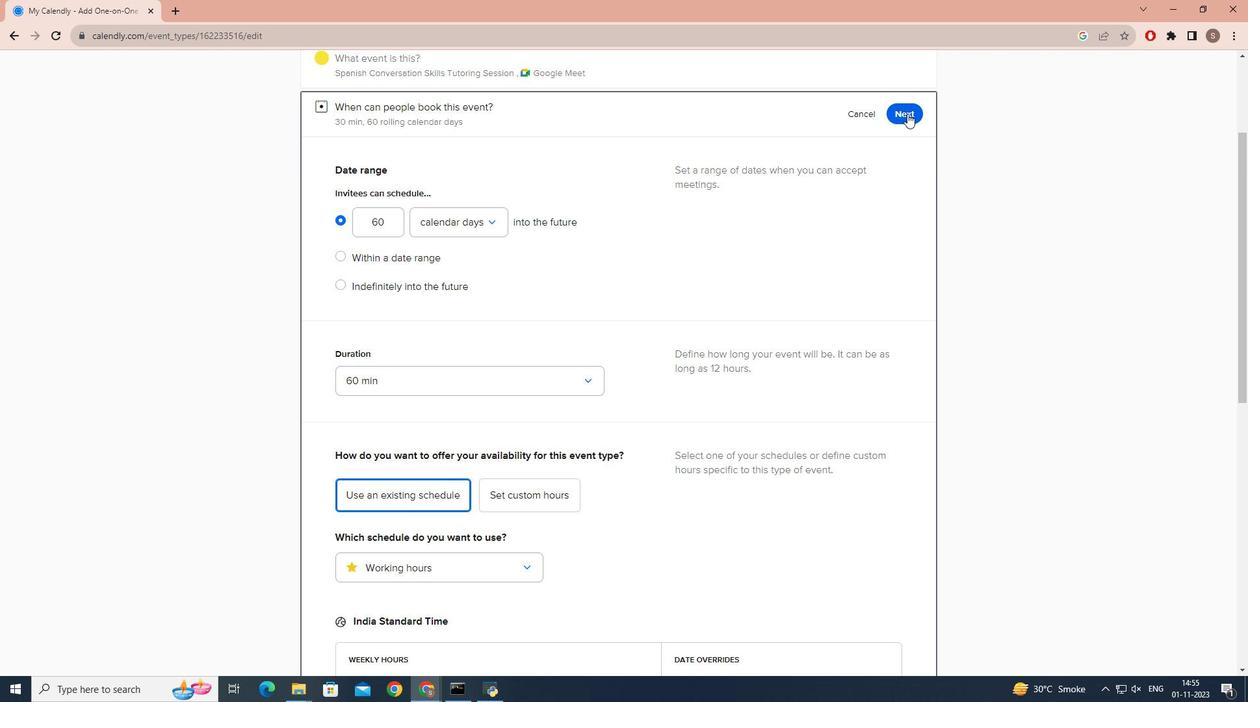 
Action: Mouse pressed left at (907, 113)
Screenshot: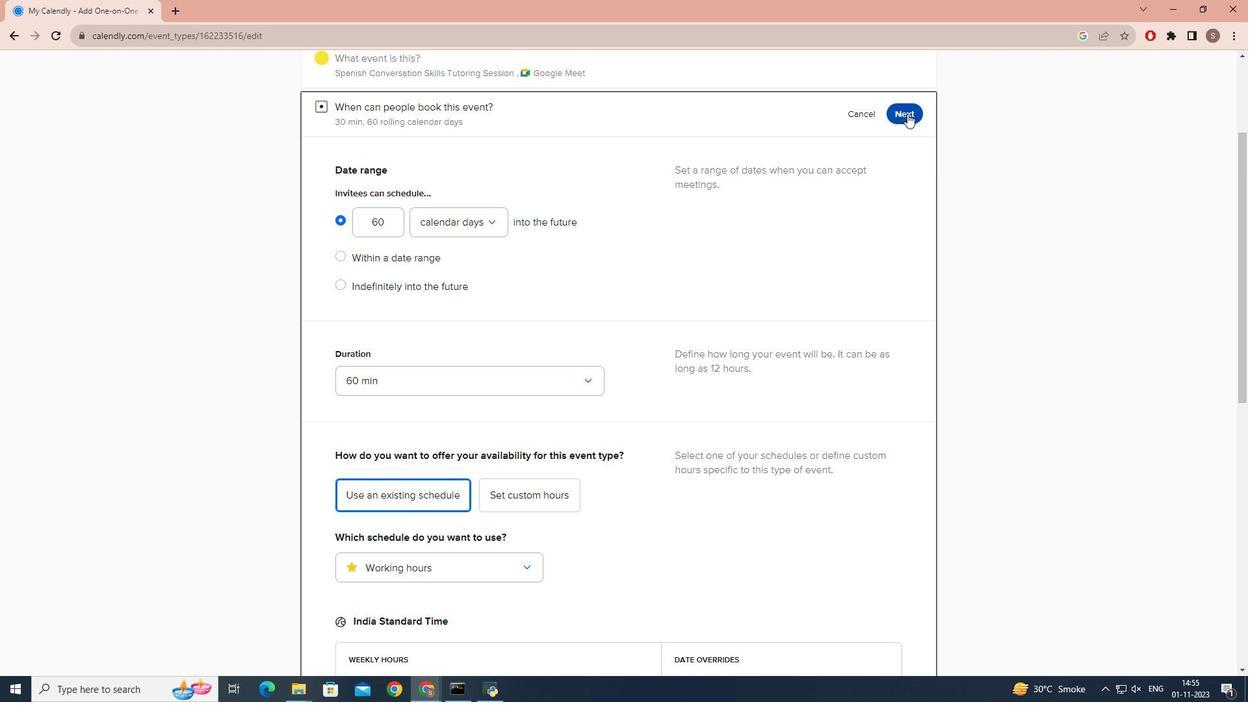 
Action: Mouse moved to (786, 270)
Screenshot: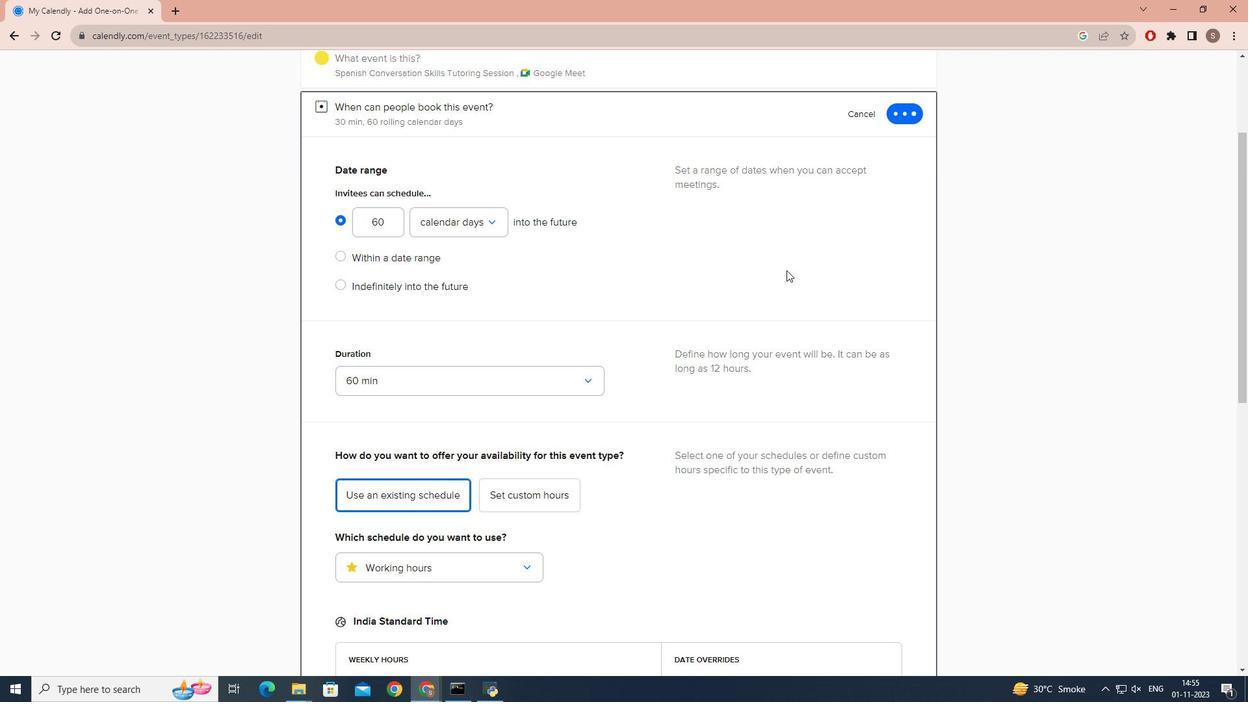 
